 Task: Create a due date automation when advanced on, 2 days before a card is due add fields without custom field "Resume" set to a date more than 1 working days from now at 11:00 AM.
Action: Mouse moved to (1106, 89)
Screenshot: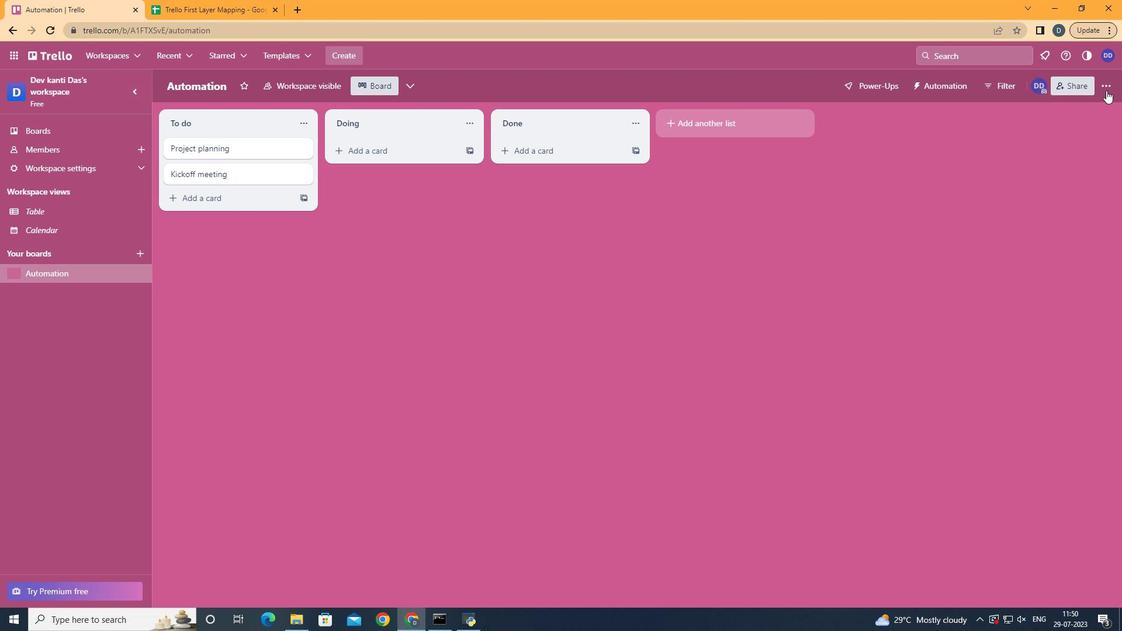 
Action: Mouse pressed left at (1106, 89)
Screenshot: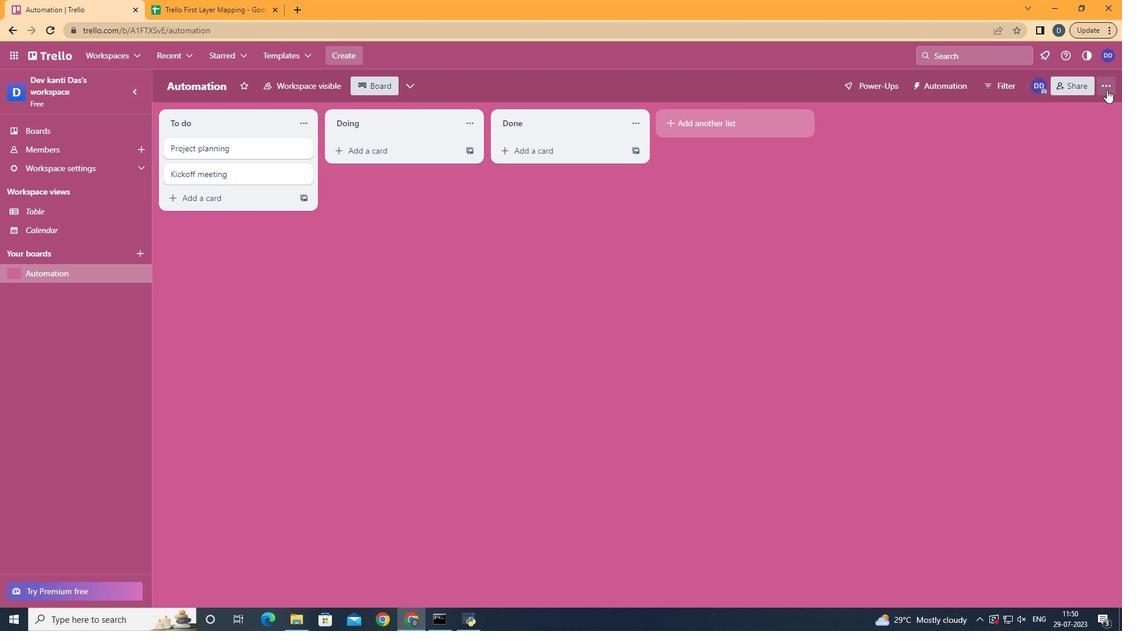 
Action: Mouse moved to (1041, 247)
Screenshot: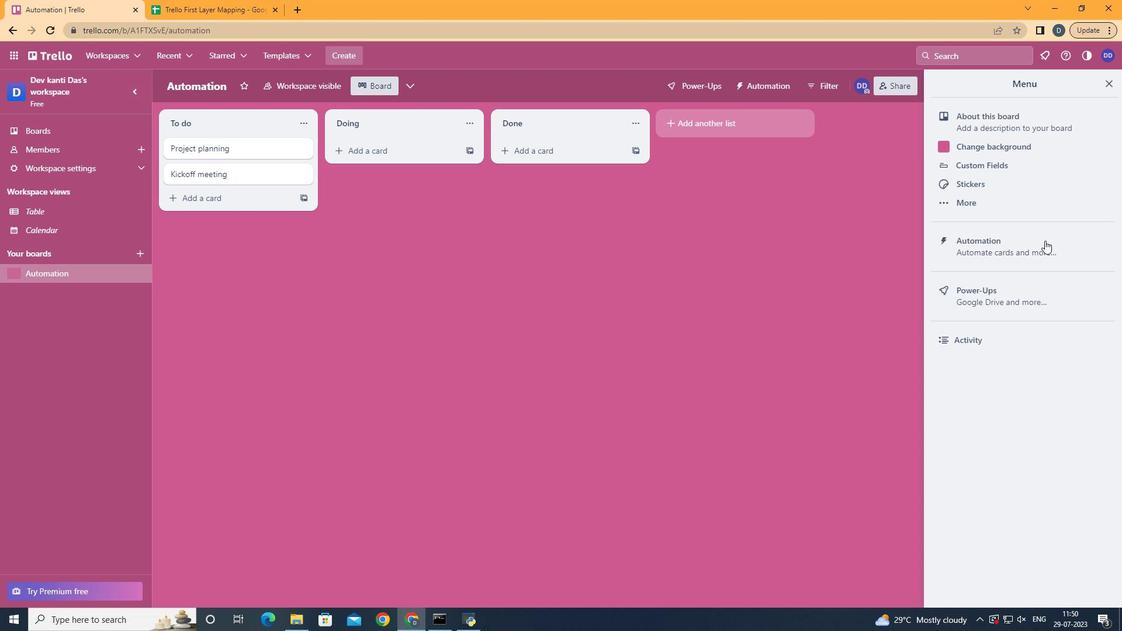 
Action: Mouse pressed left at (1041, 247)
Screenshot: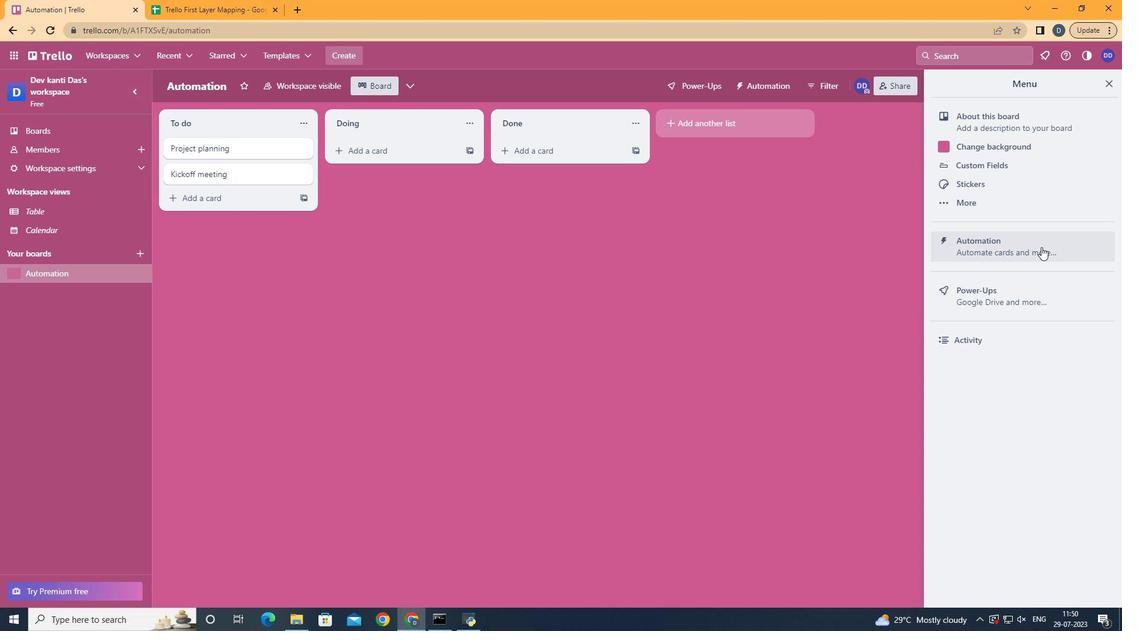 
Action: Mouse moved to (223, 238)
Screenshot: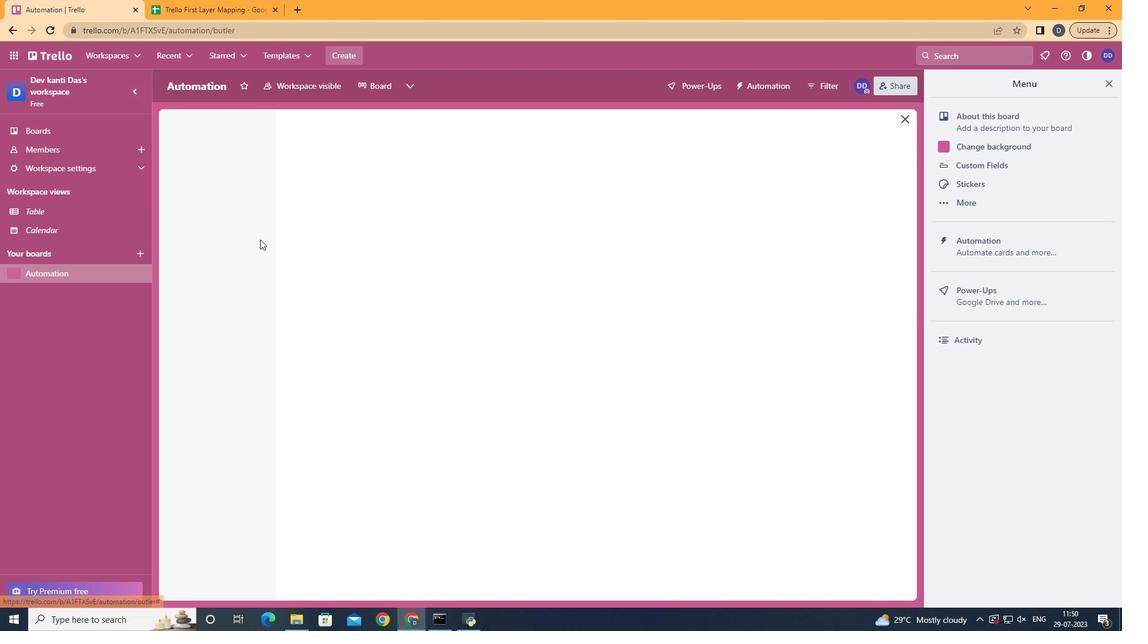 
Action: Mouse pressed left at (223, 238)
Screenshot: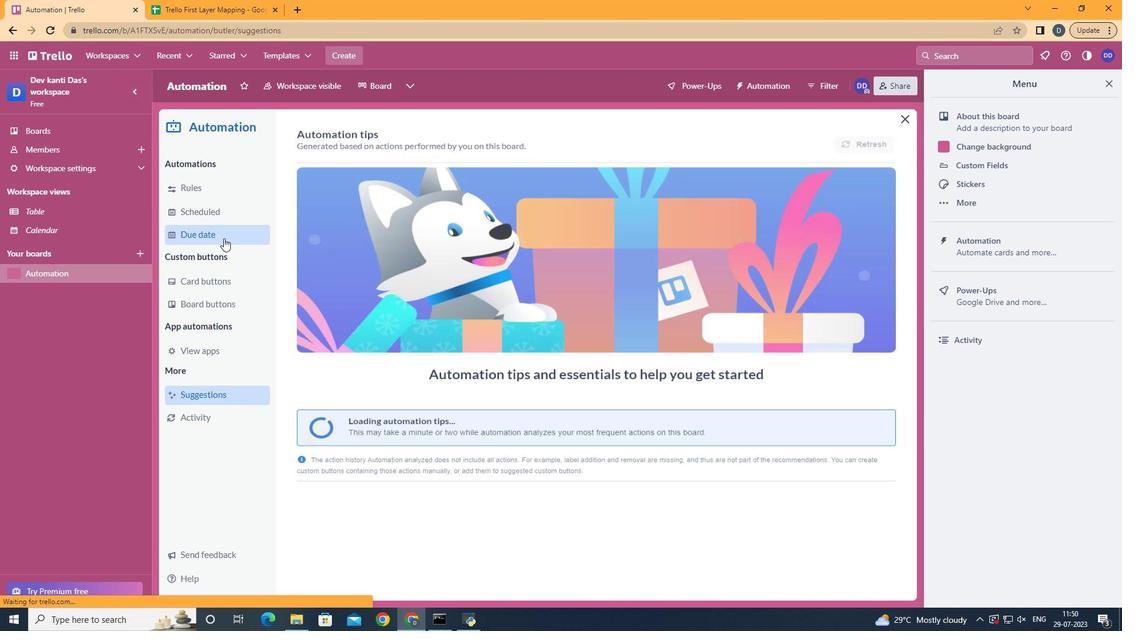 
Action: Mouse moved to (839, 140)
Screenshot: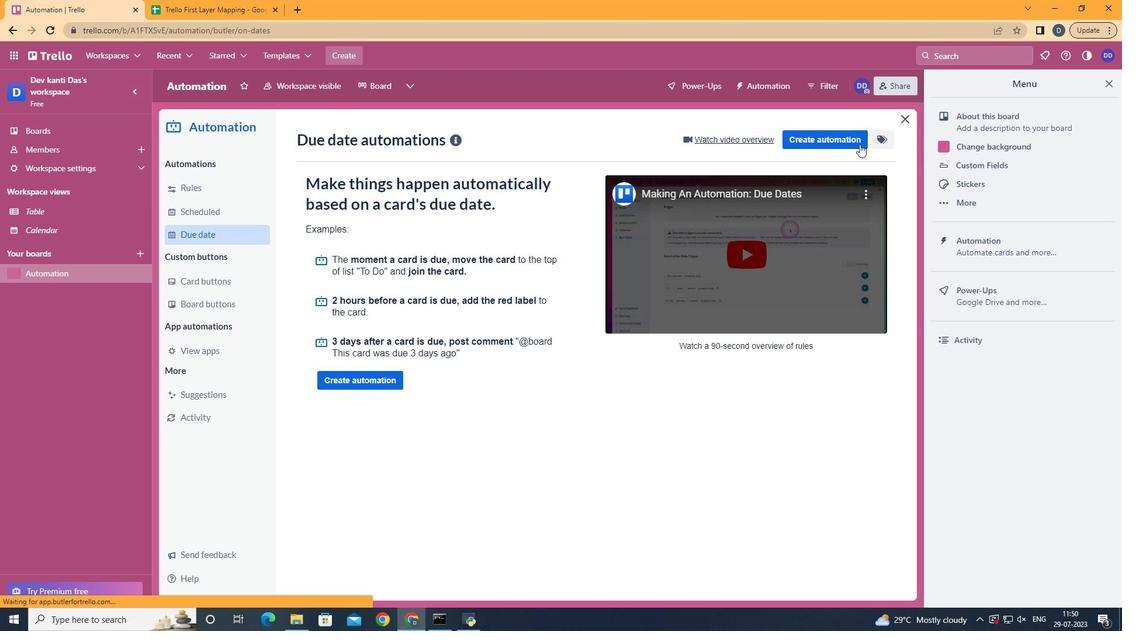 
Action: Mouse pressed left at (839, 140)
Screenshot: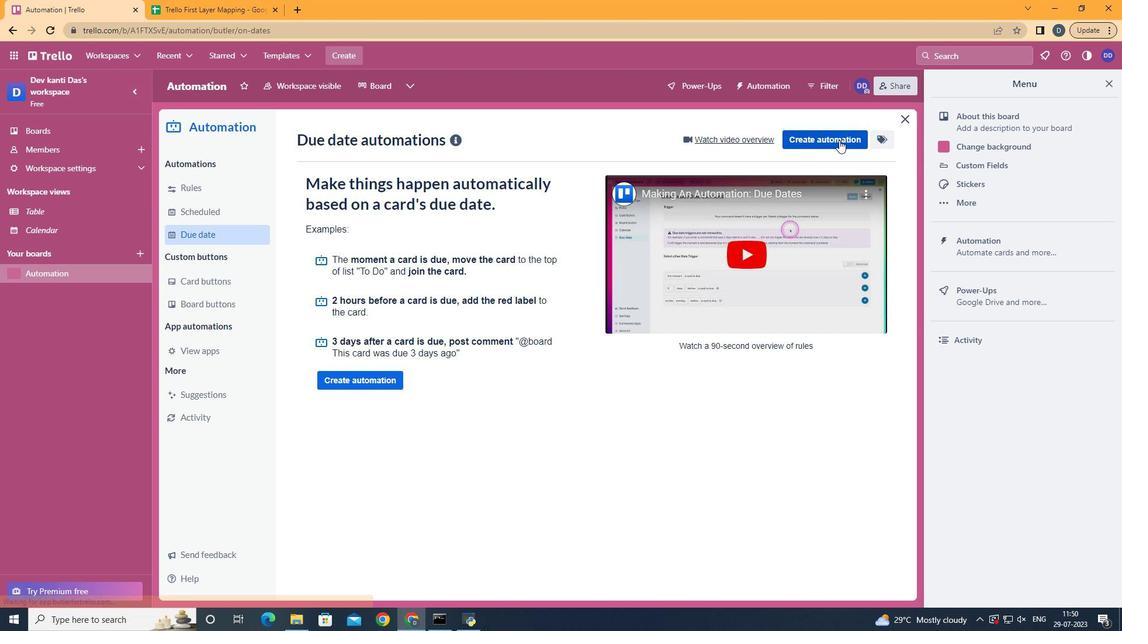 
Action: Mouse moved to (637, 249)
Screenshot: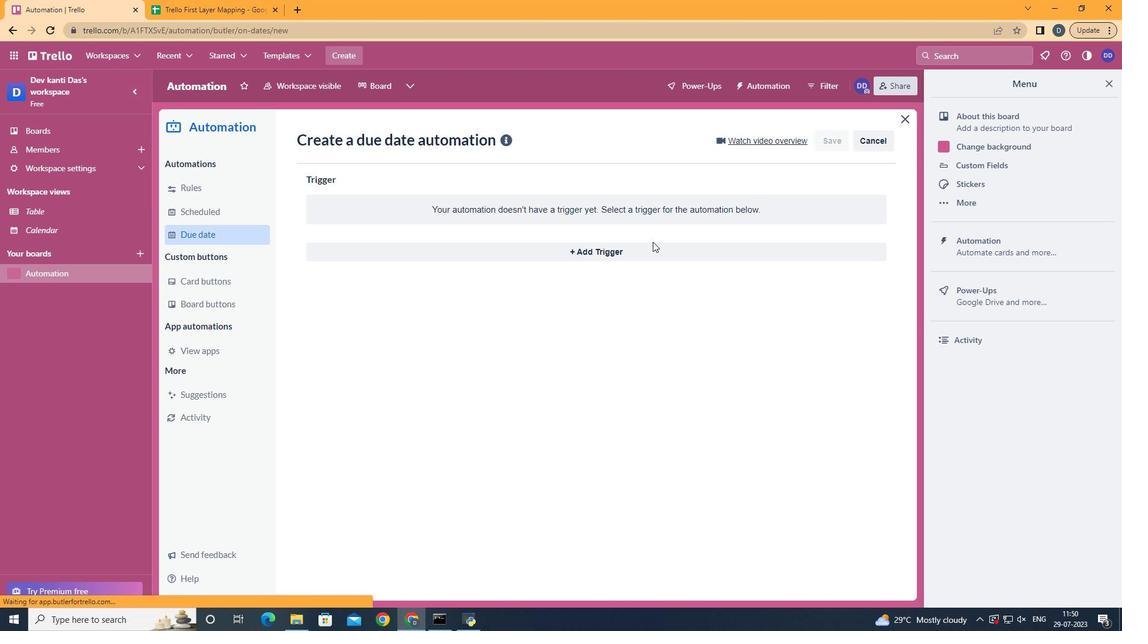 
Action: Mouse pressed left at (637, 249)
Screenshot: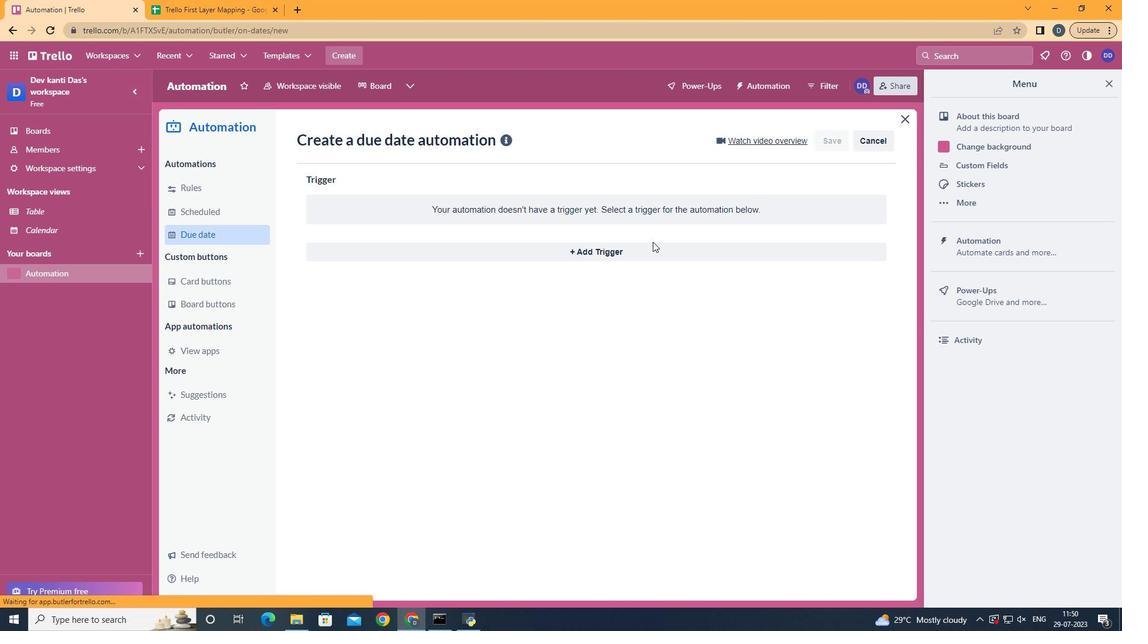 
Action: Mouse moved to (455, 427)
Screenshot: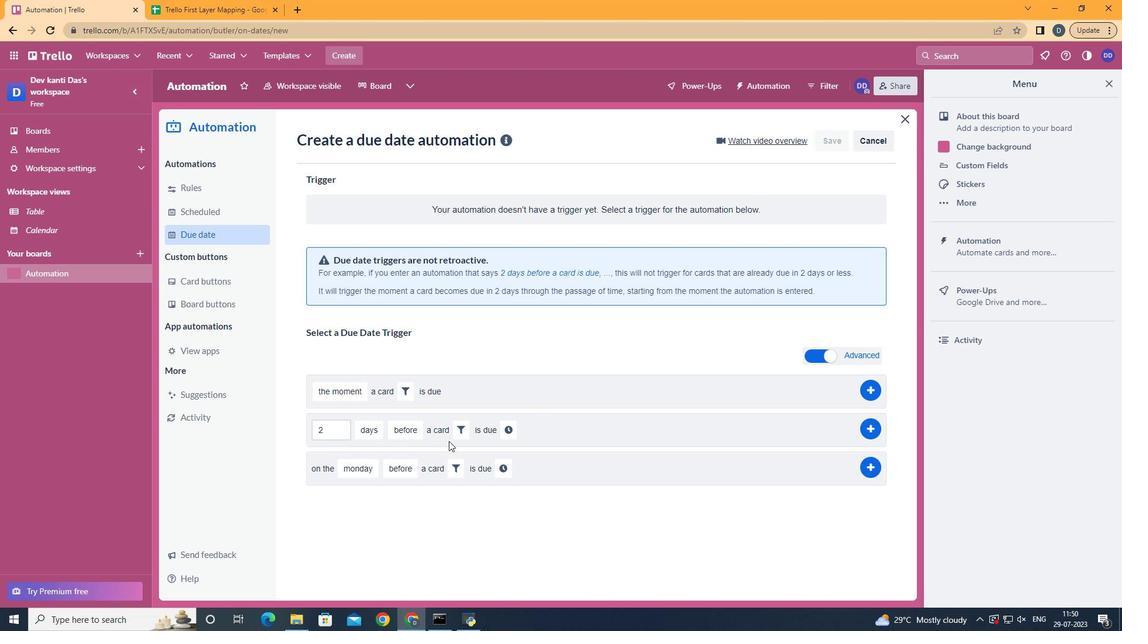 
Action: Mouse pressed left at (455, 427)
Screenshot: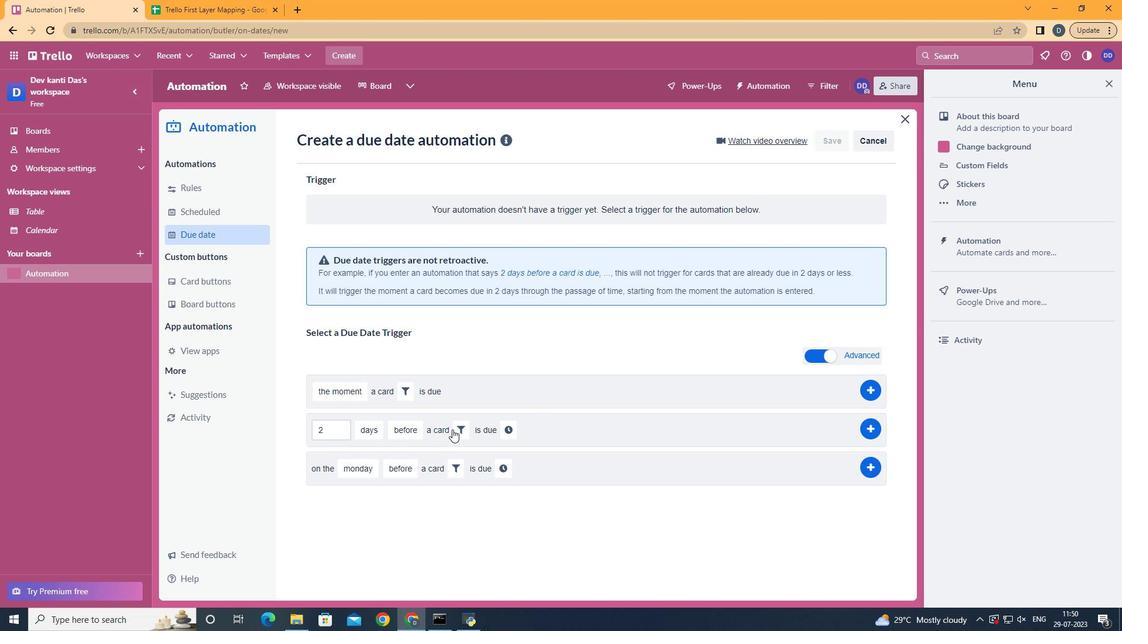
Action: Mouse moved to (656, 464)
Screenshot: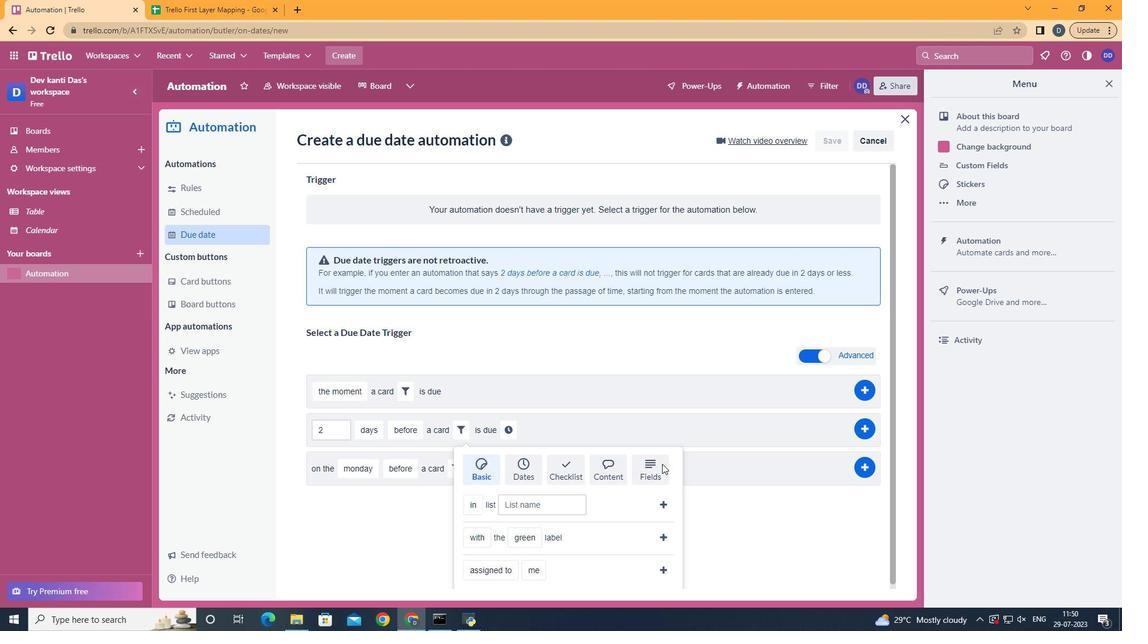 
Action: Mouse pressed left at (656, 464)
Screenshot: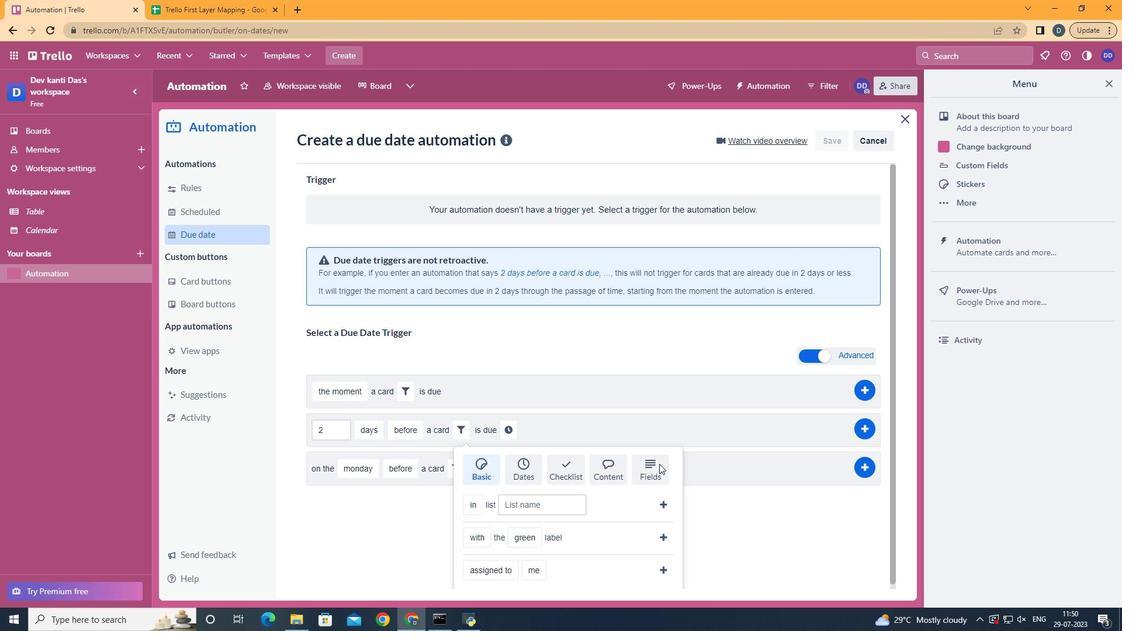 
Action: Mouse scrolled (656, 463) with delta (0, 0)
Screenshot: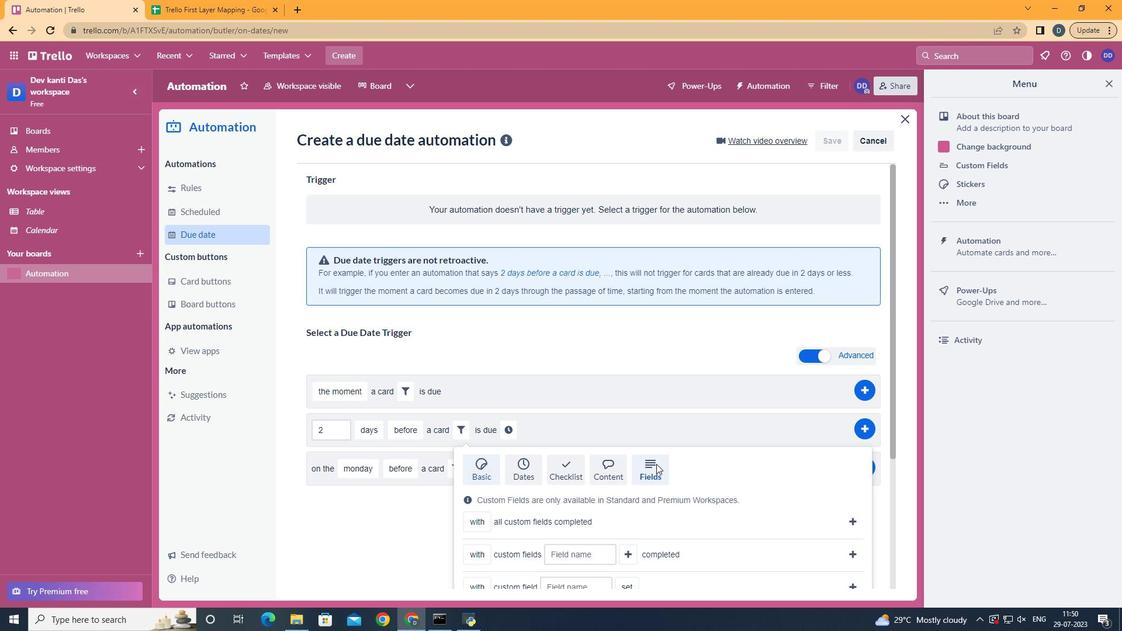 
Action: Mouse scrolled (656, 463) with delta (0, 0)
Screenshot: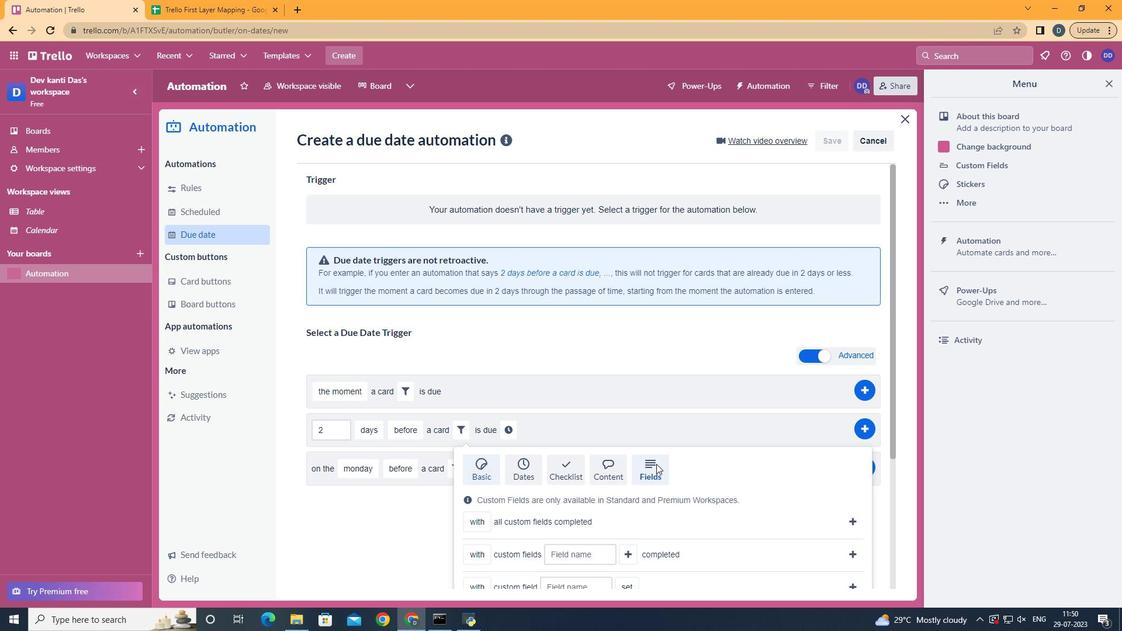 
Action: Mouse scrolled (656, 463) with delta (0, 0)
Screenshot: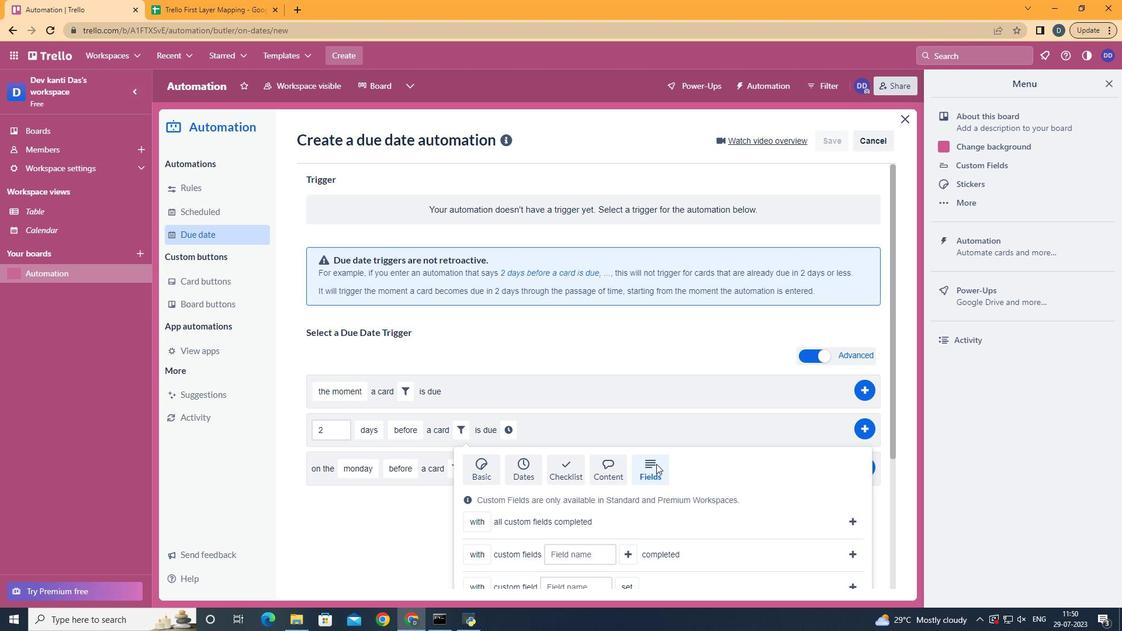 
Action: Mouse scrolled (656, 463) with delta (0, 0)
Screenshot: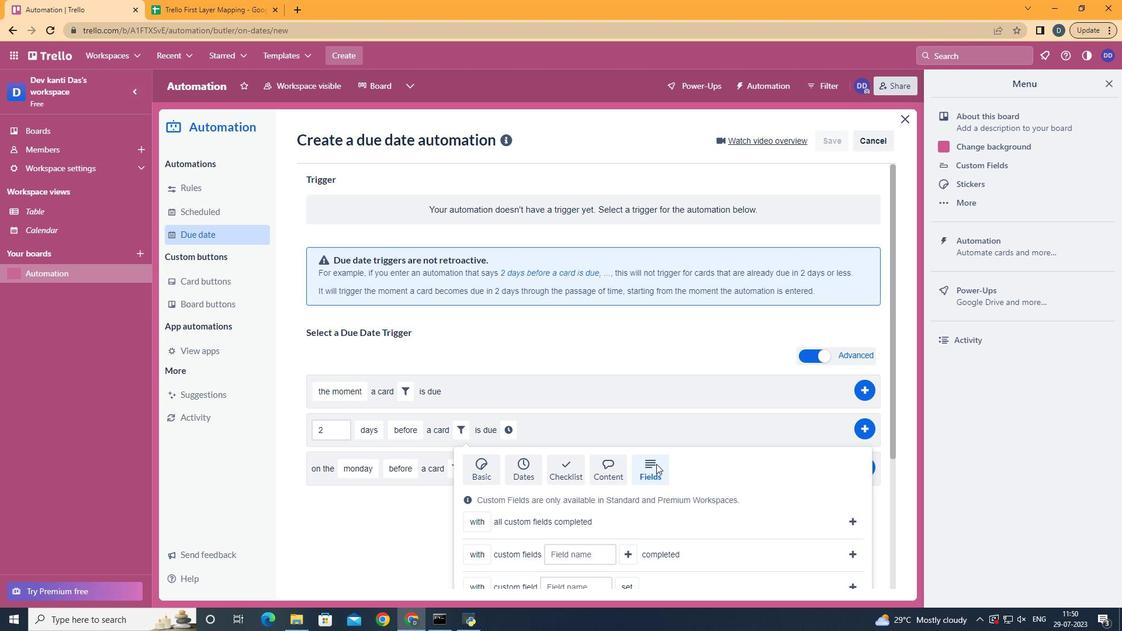
Action: Mouse scrolled (656, 463) with delta (0, 0)
Screenshot: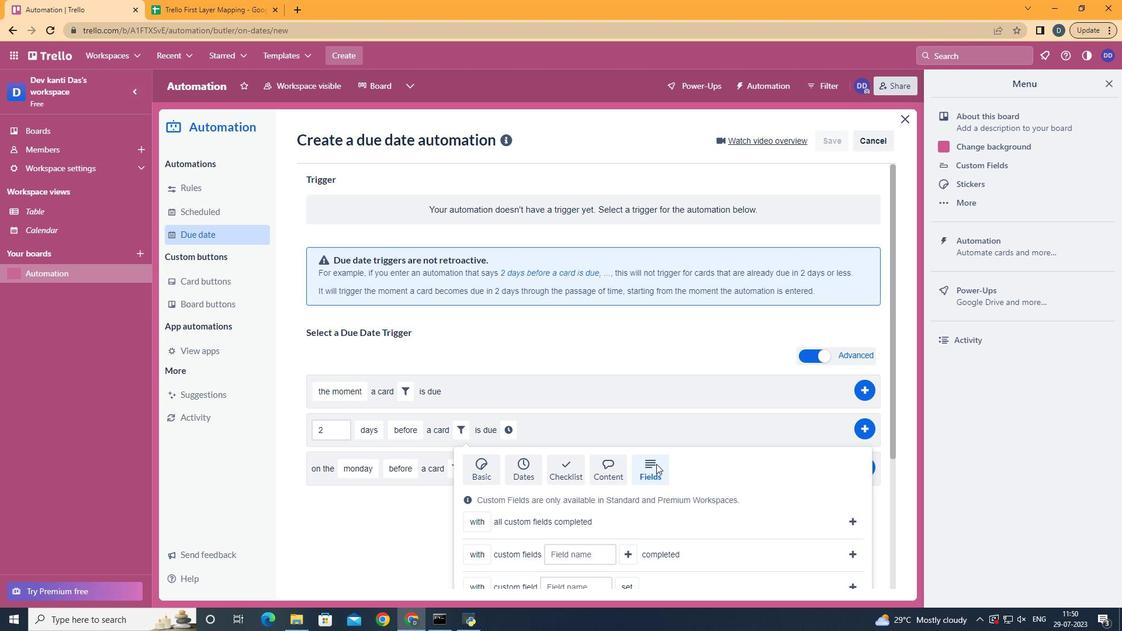 
Action: Mouse scrolled (656, 463) with delta (0, 0)
Screenshot: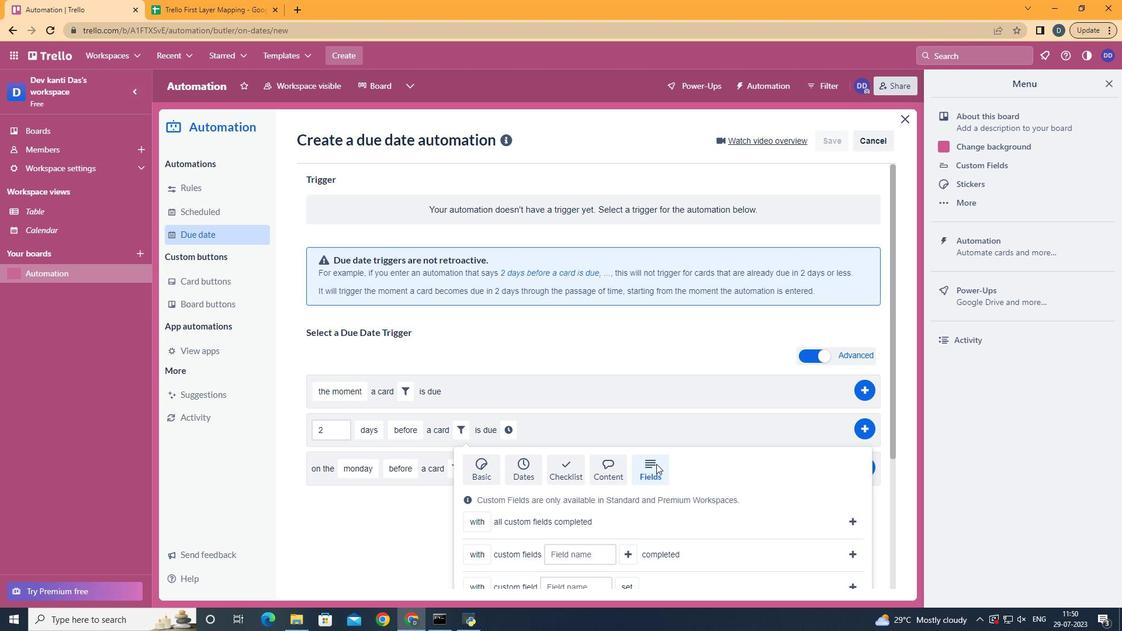 
Action: Mouse moved to (487, 542)
Screenshot: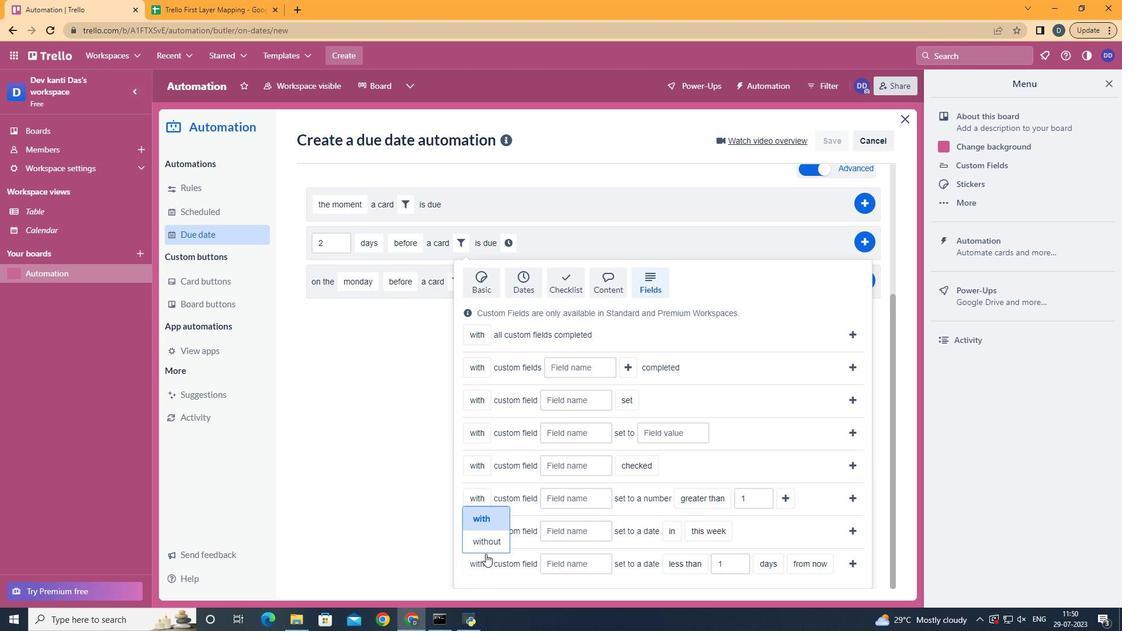 
Action: Mouse pressed left at (487, 542)
Screenshot: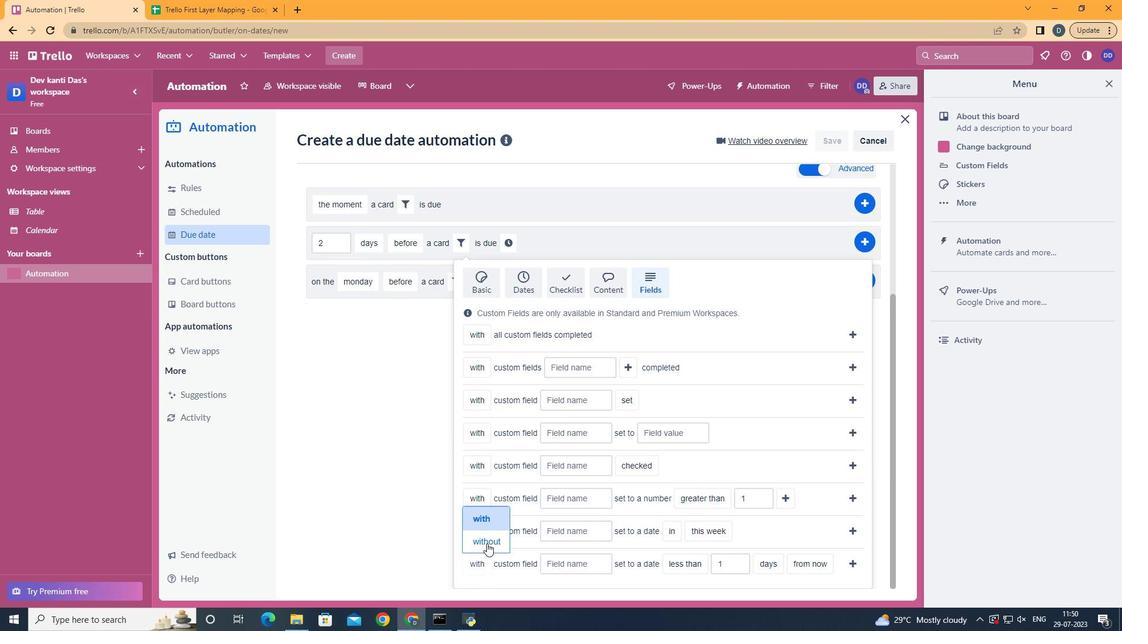 
Action: Mouse scrolled (487, 542) with delta (0, 0)
Screenshot: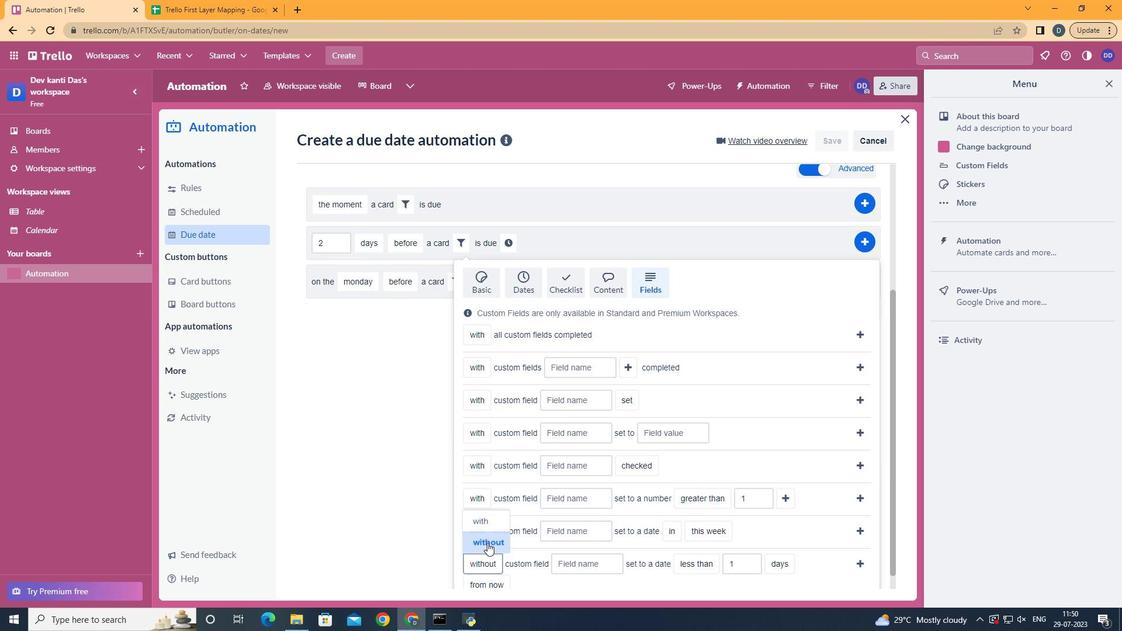
Action: Mouse moved to (489, 541)
Screenshot: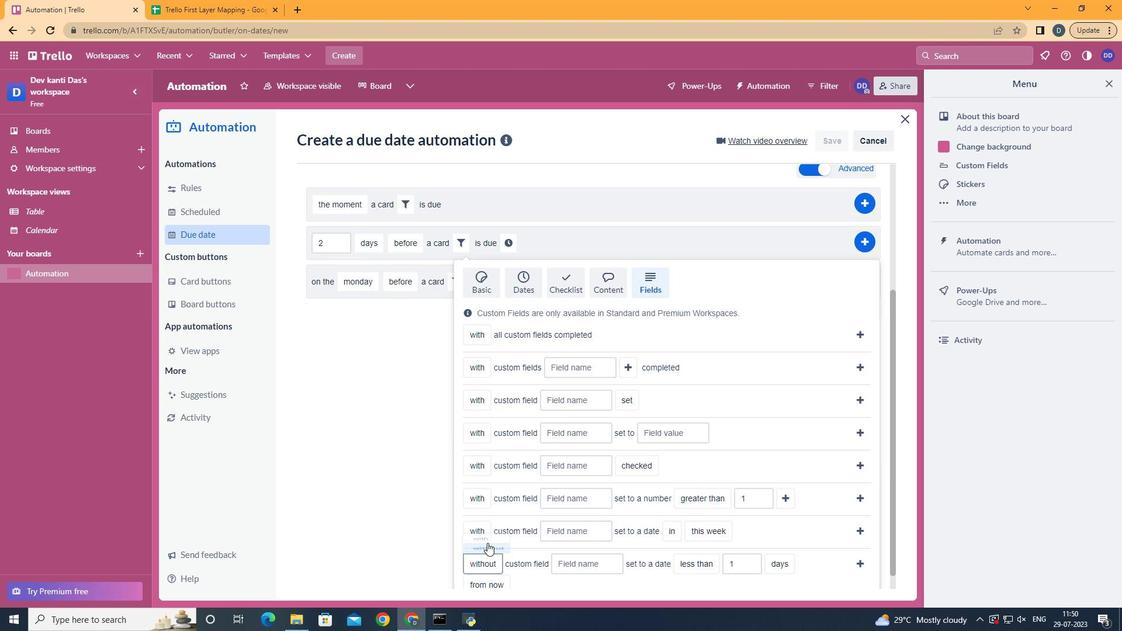 
Action: Mouse scrolled (487, 542) with delta (0, 0)
Screenshot: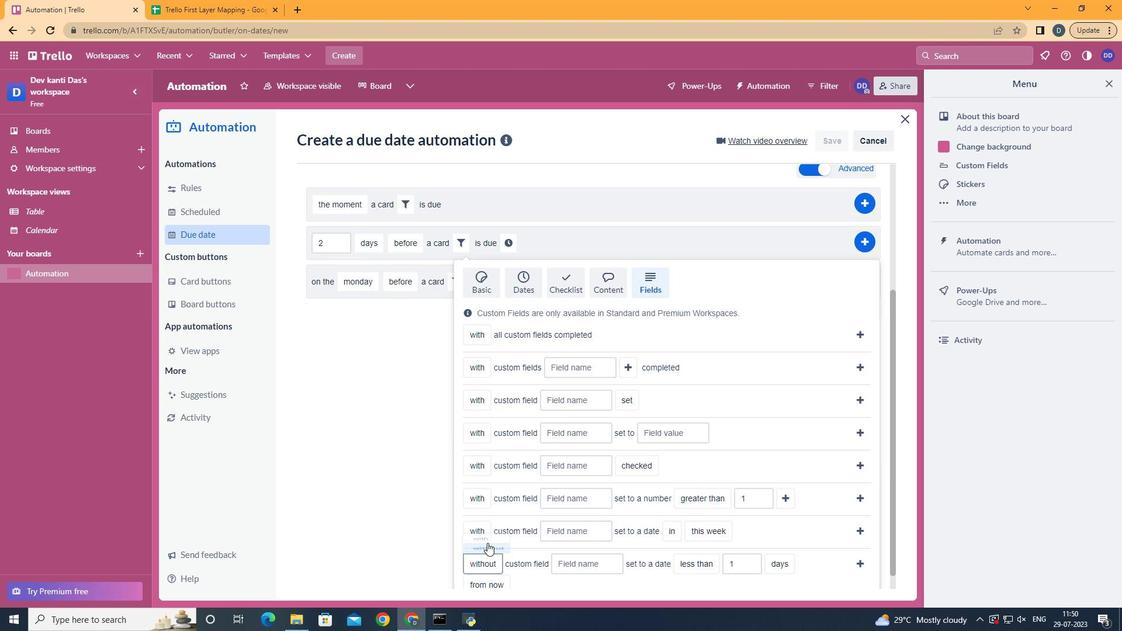 
Action: Mouse moved to (511, 534)
Screenshot: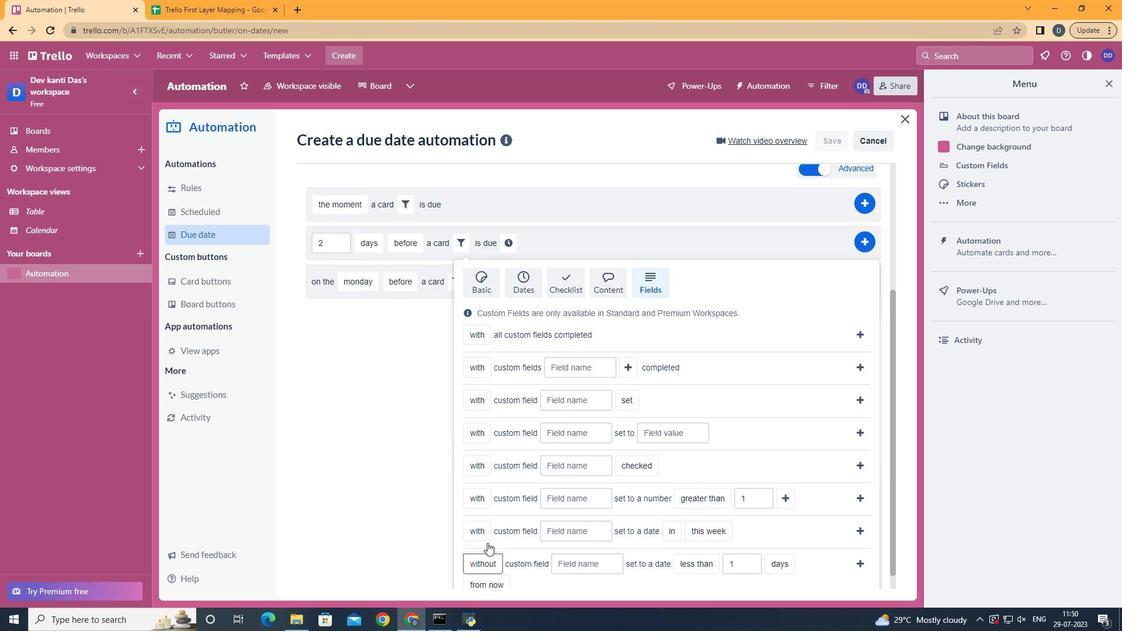 
Action: Mouse scrolled (487, 542) with delta (0, 0)
Screenshot: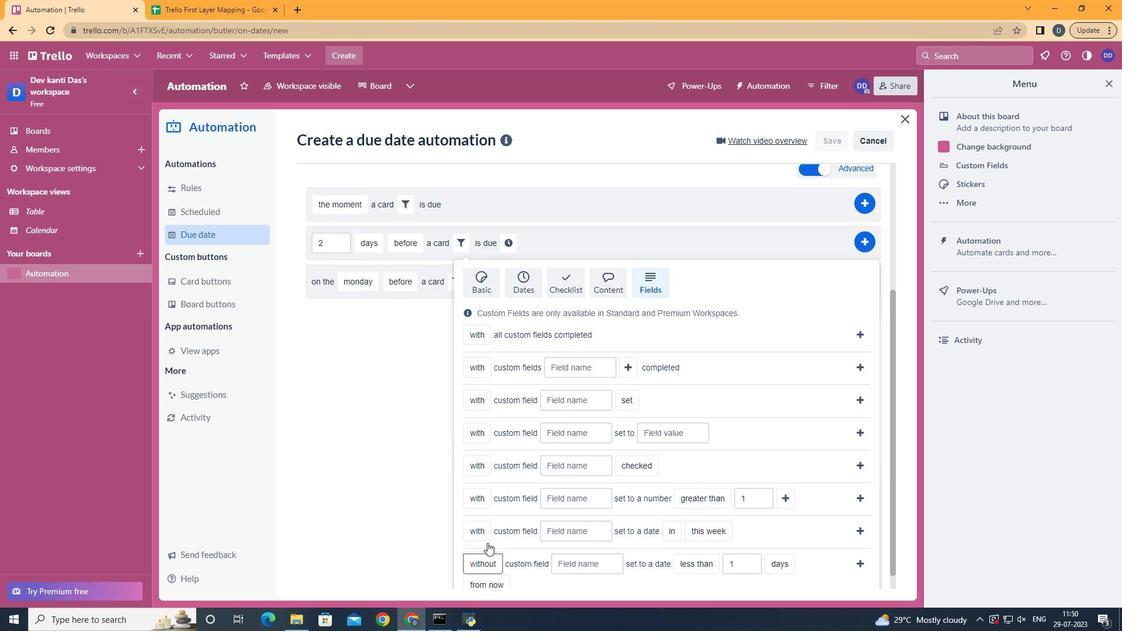 
Action: Mouse moved to (519, 532)
Screenshot: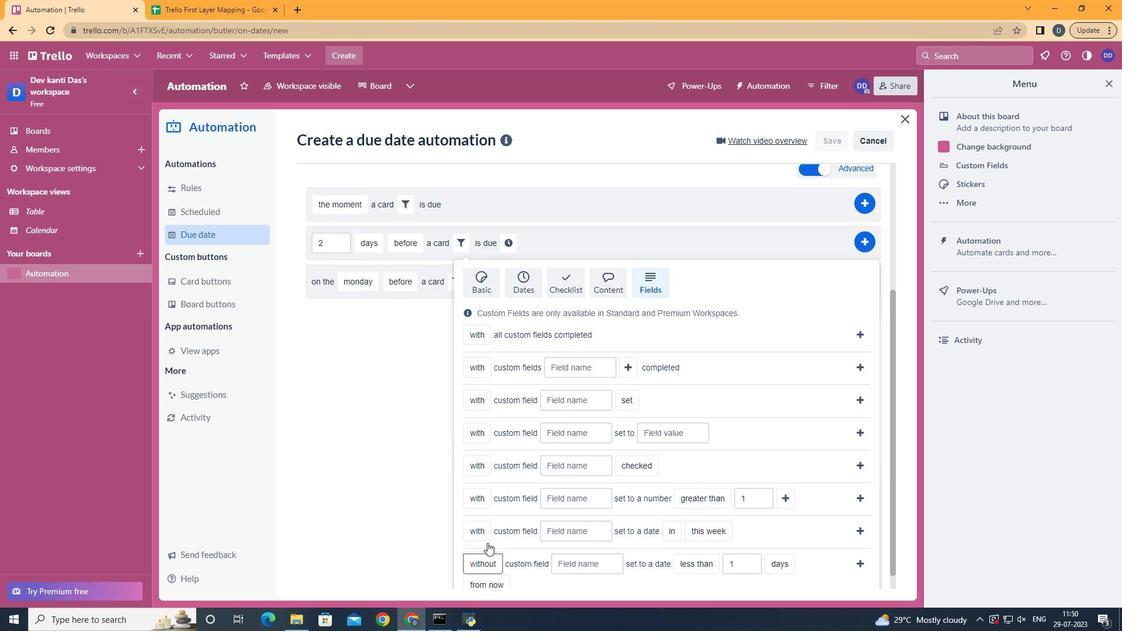 
Action: Mouse scrolled (489, 540) with delta (0, 0)
Screenshot: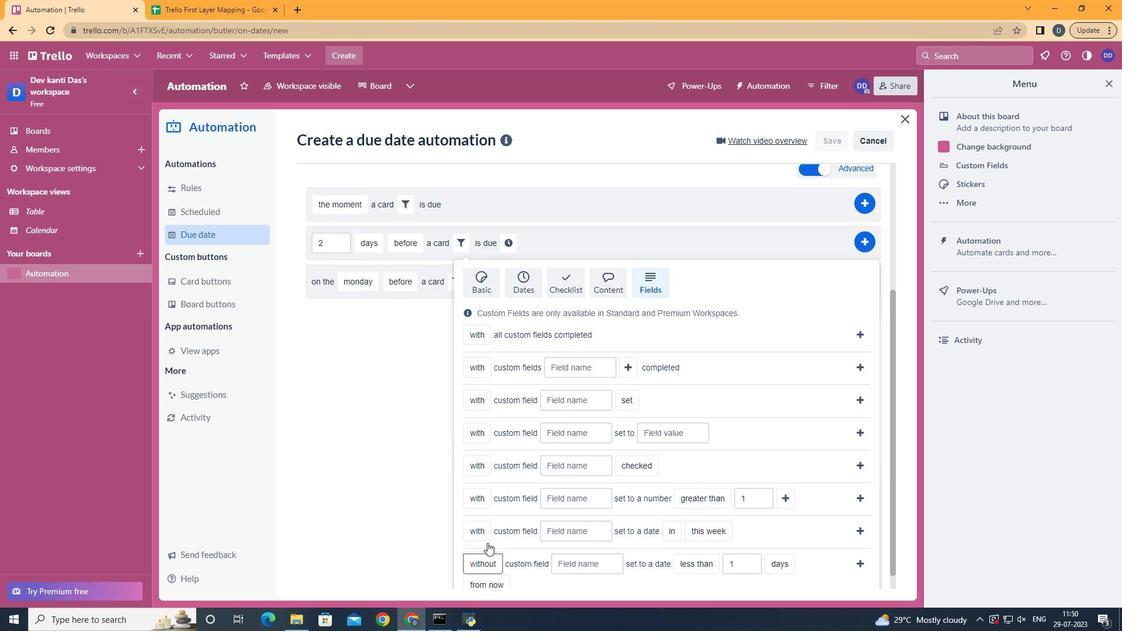 
Action: Mouse moved to (616, 545)
Screenshot: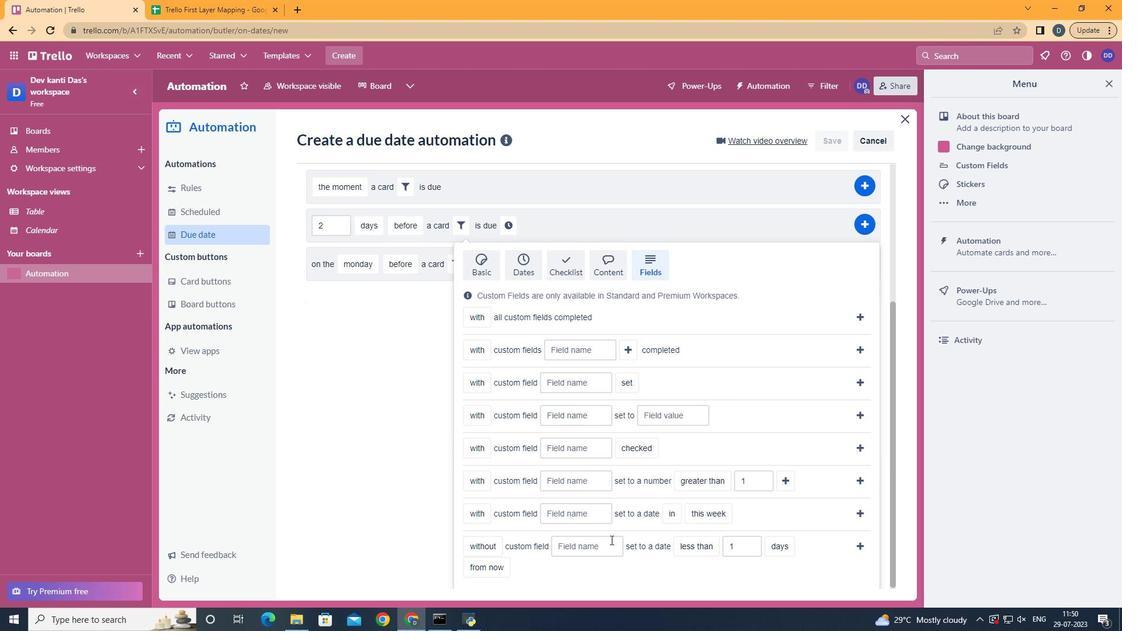 
Action: Mouse pressed left at (616, 545)
Screenshot: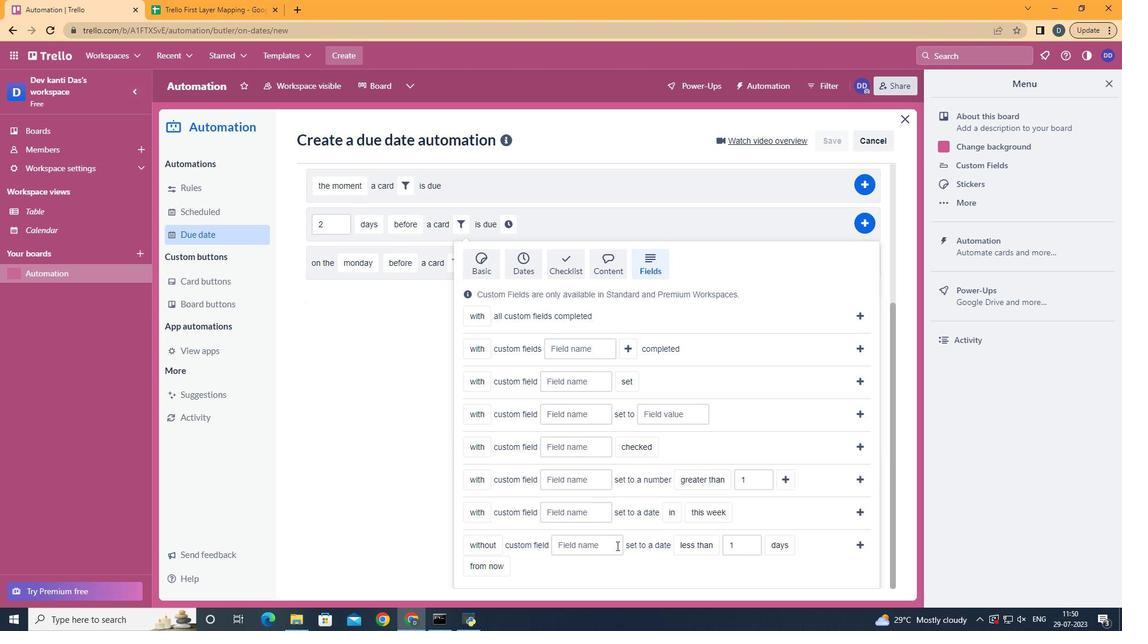 
Action: Key pressed <Key.shift>Resume
Screenshot: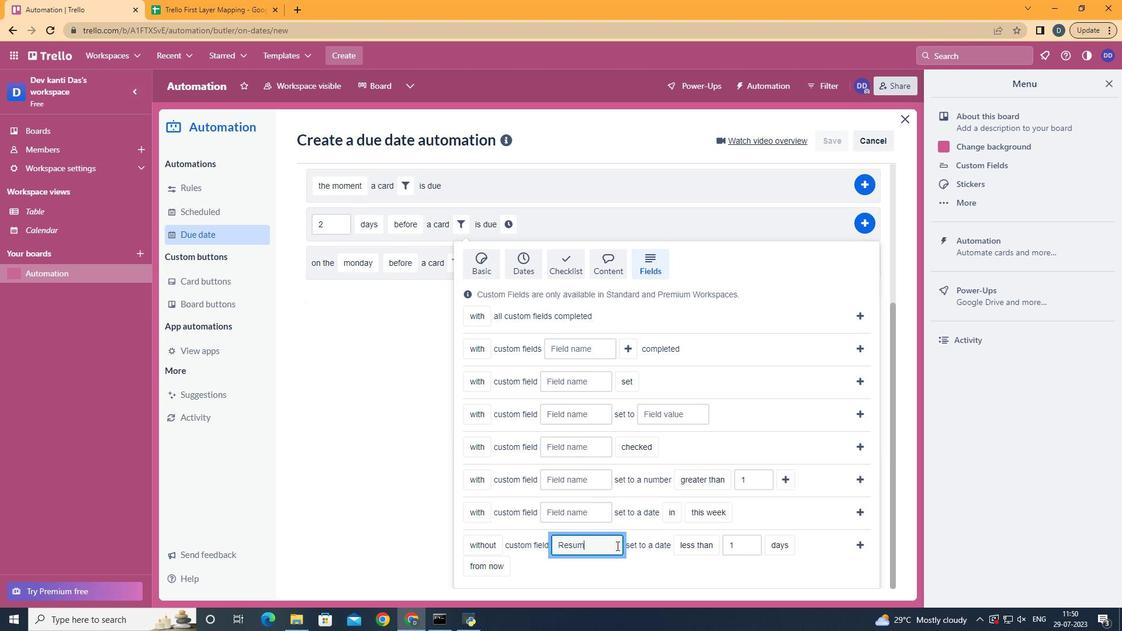 
Action: Mouse moved to (696, 493)
Screenshot: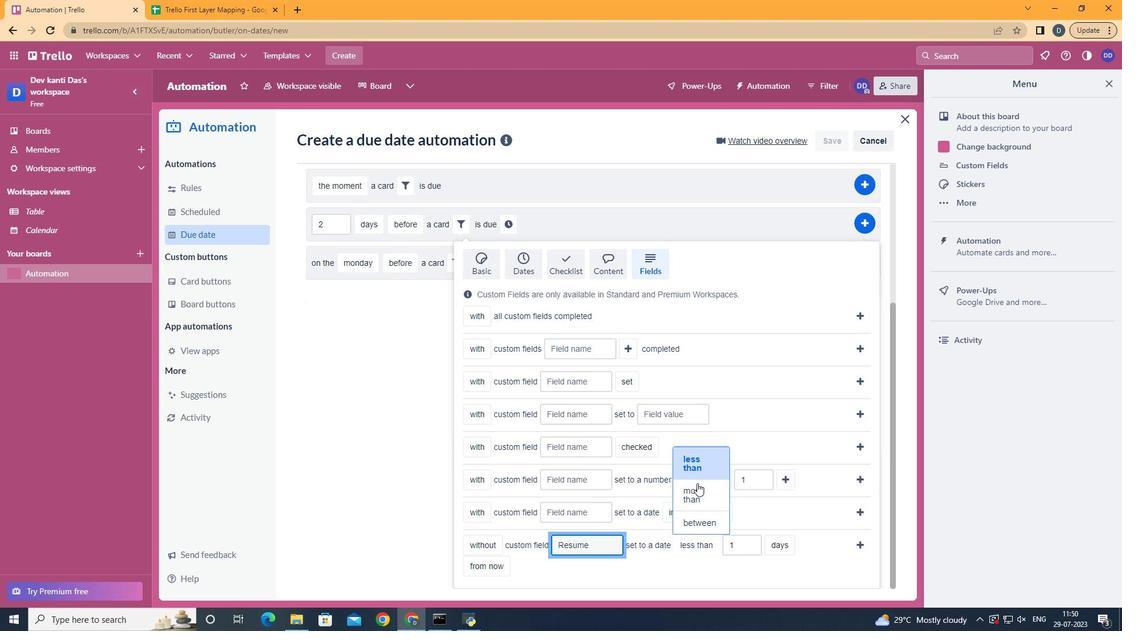 
Action: Mouse pressed left at (696, 493)
Screenshot: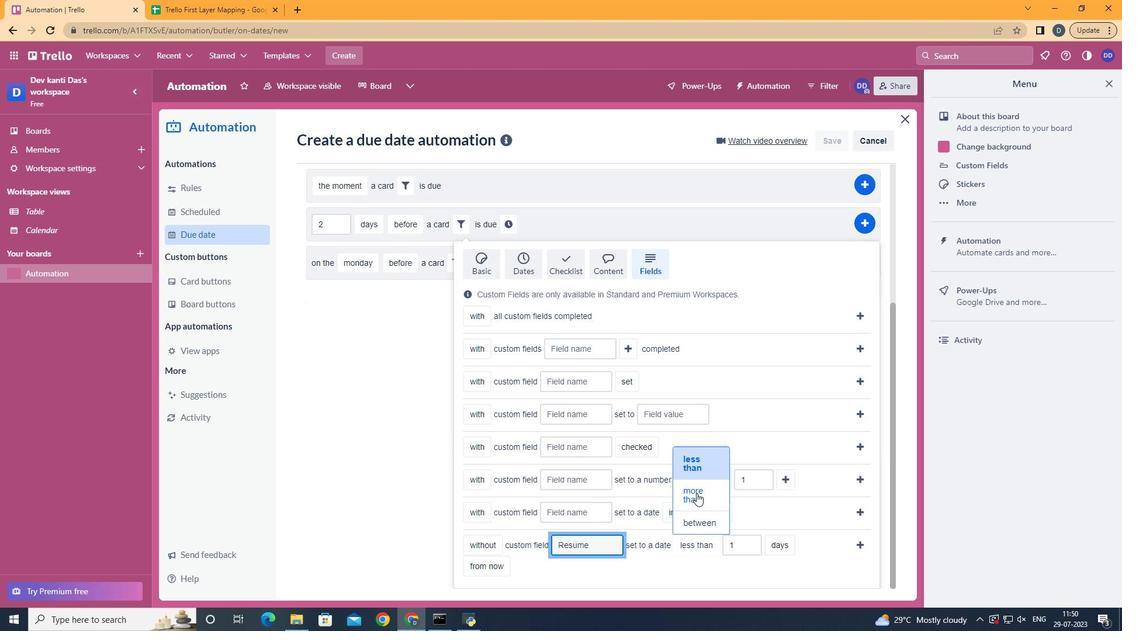
Action: Mouse moved to (801, 525)
Screenshot: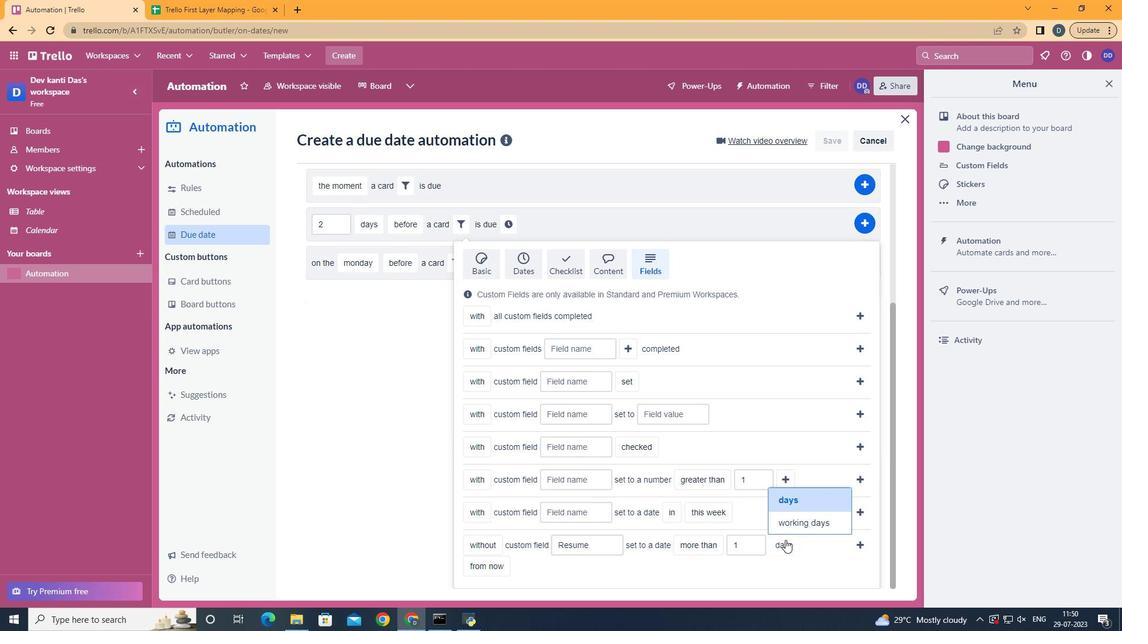 
Action: Mouse pressed left at (801, 525)
Screenshot: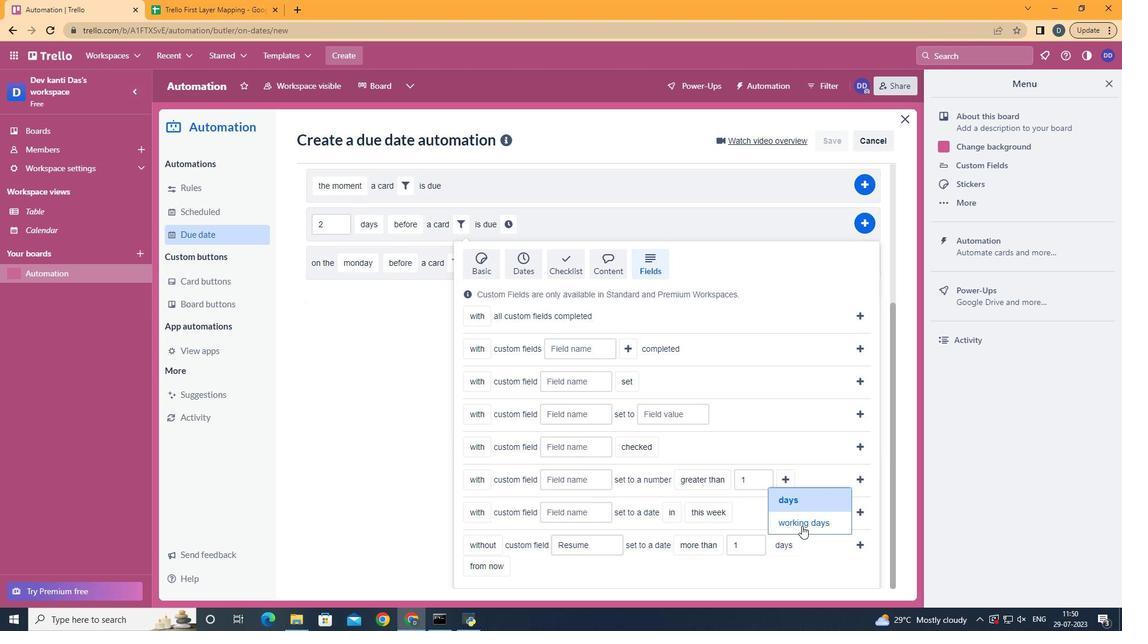 
Action: Mouse moved to (497, 522)
Screenshot: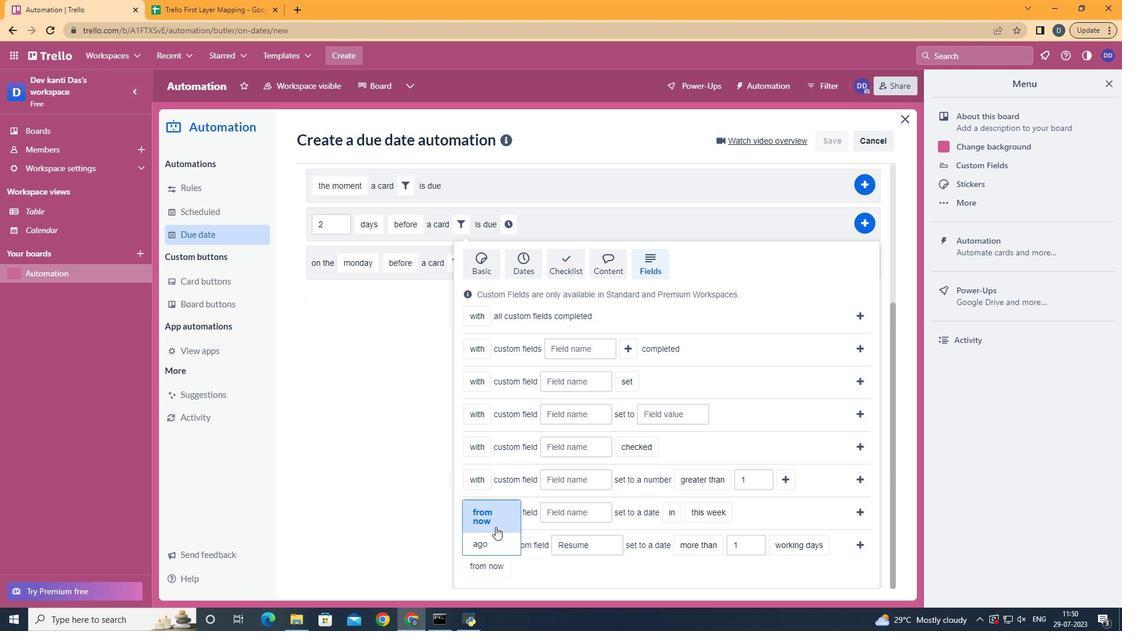 
Action: Mouse pressed left at (497, 522)
Screenshot: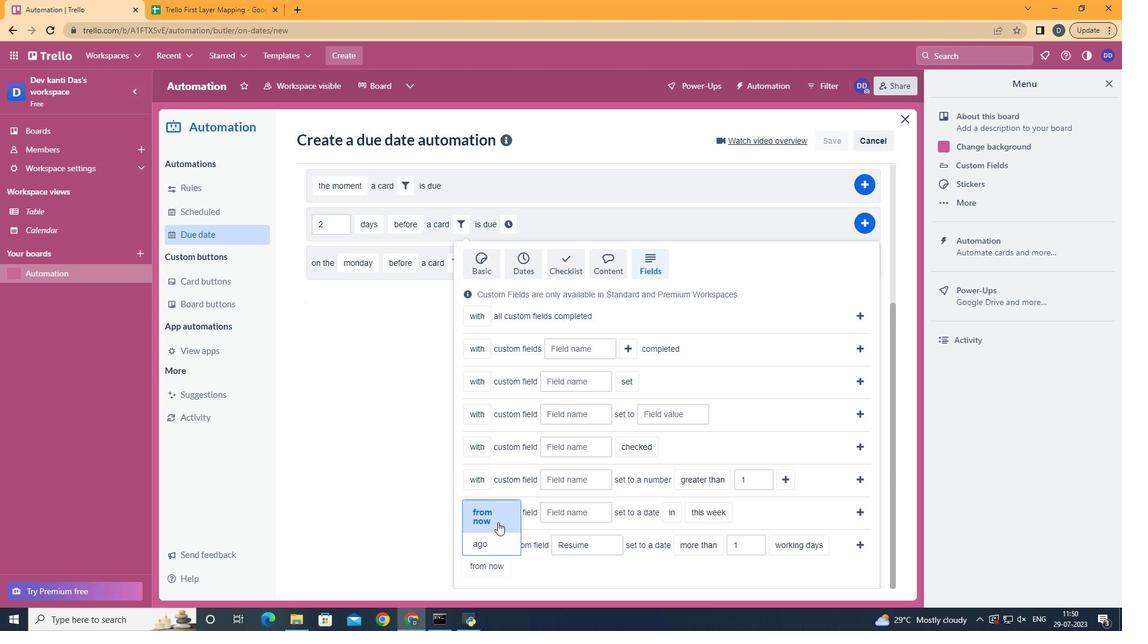 
Action: Mouse moved to (870, 548)
Screenshot: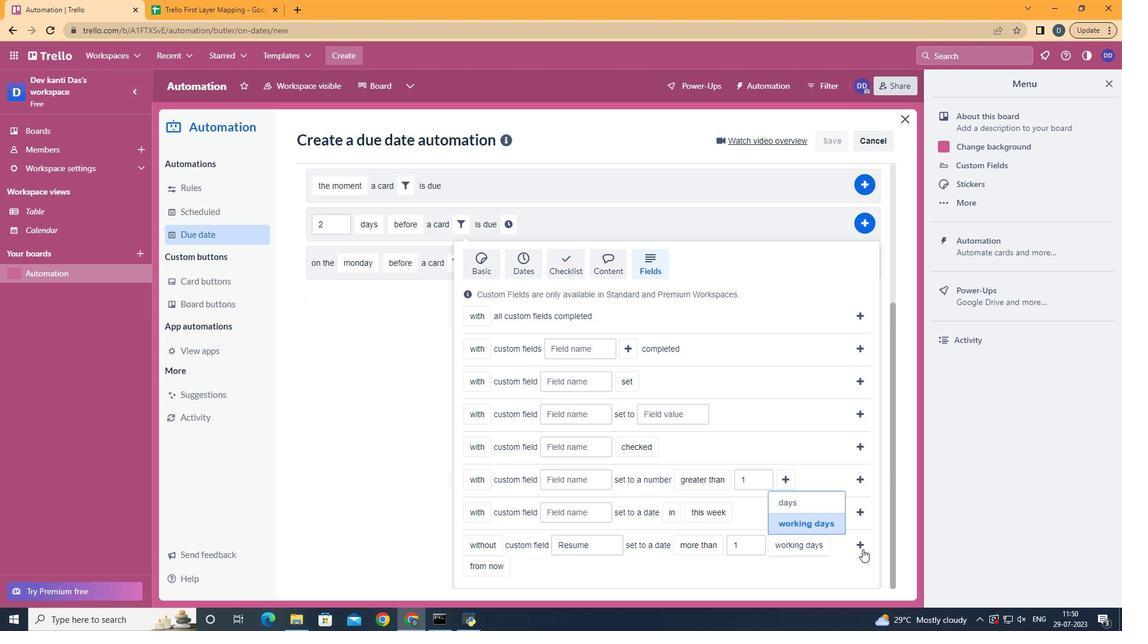 
Action: Mouse pressed left at (870, 548)
Screenshot: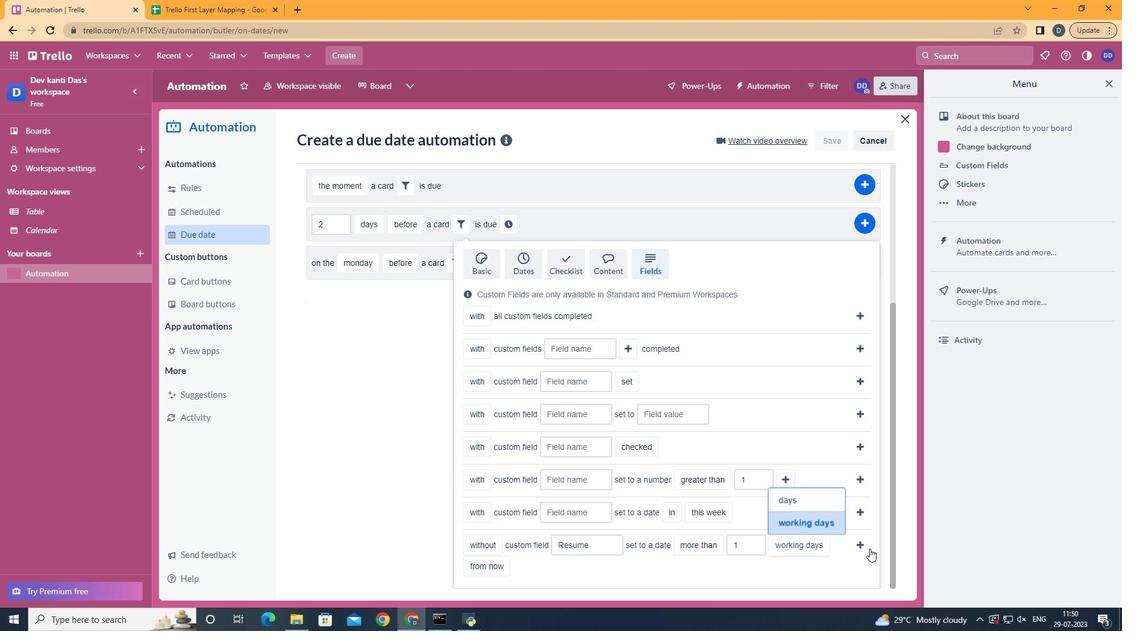 
Action: Mouse moved to (371, 459)
Screenshot: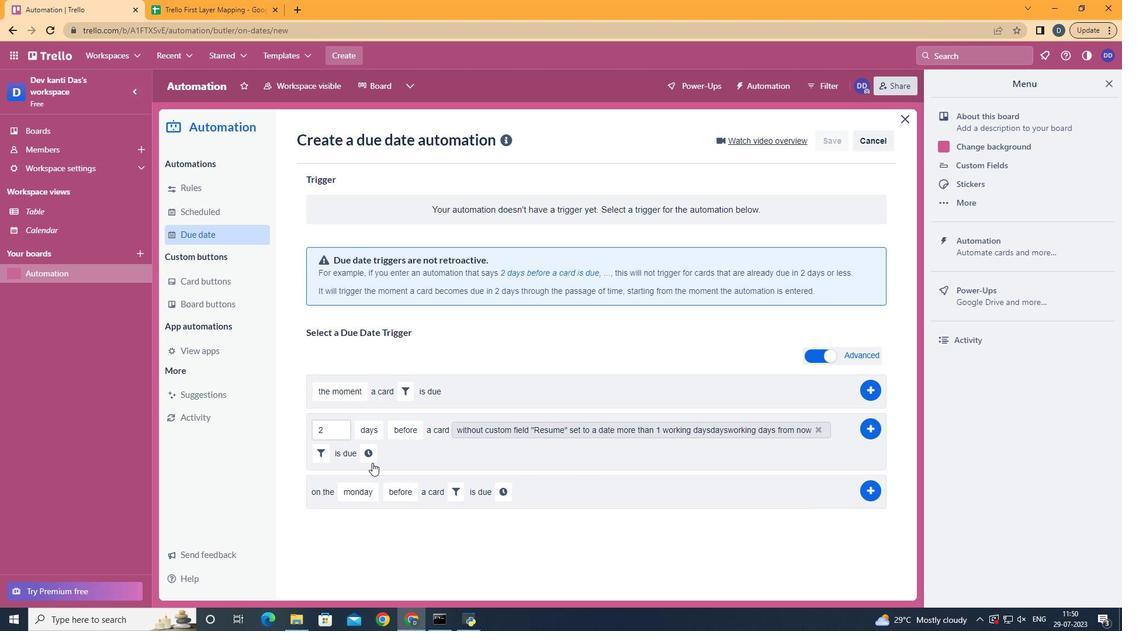 
Action: Mouse pressed left at (371, 459)
Screenshot: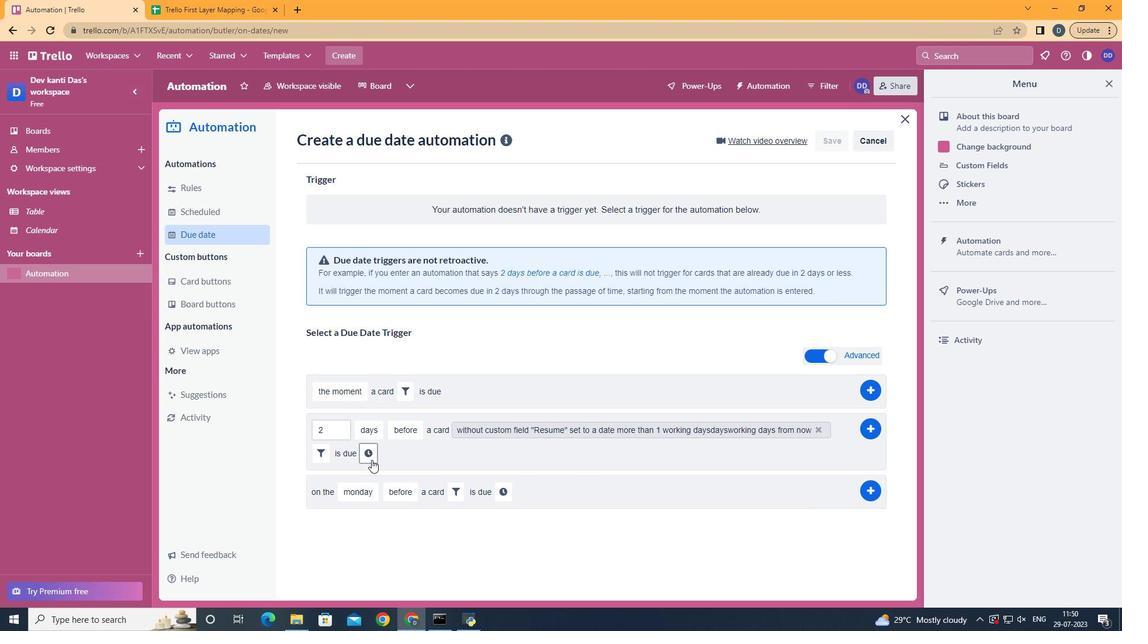 
Action: Mouse moved to (440, 458)
Screenshot: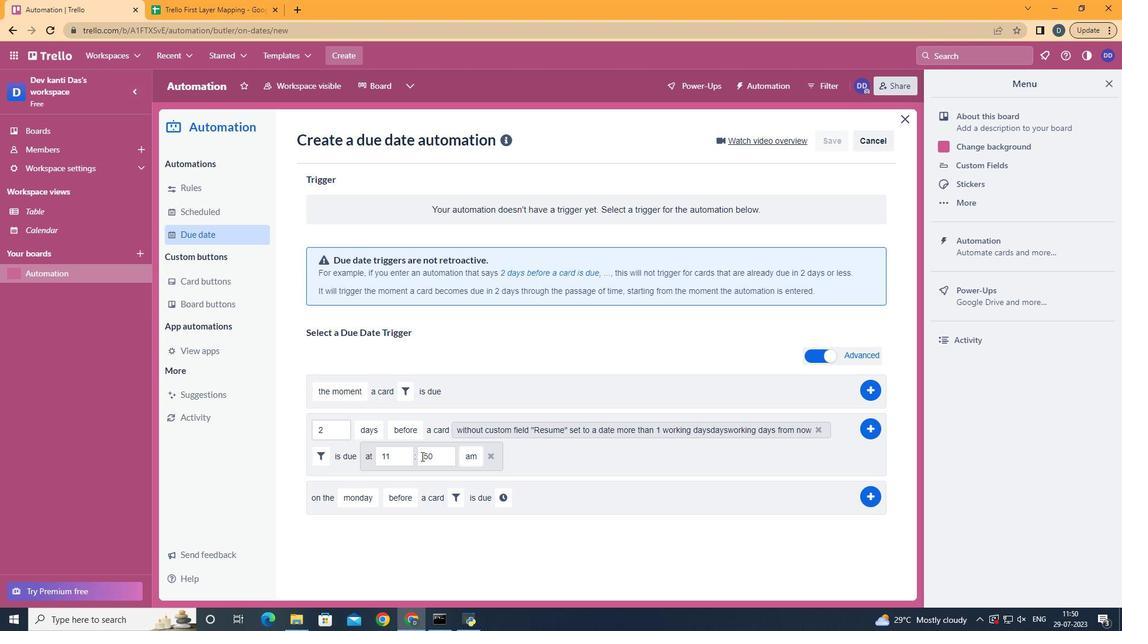 
Action: Mouse pressed left at (440, 458)
Screenshot: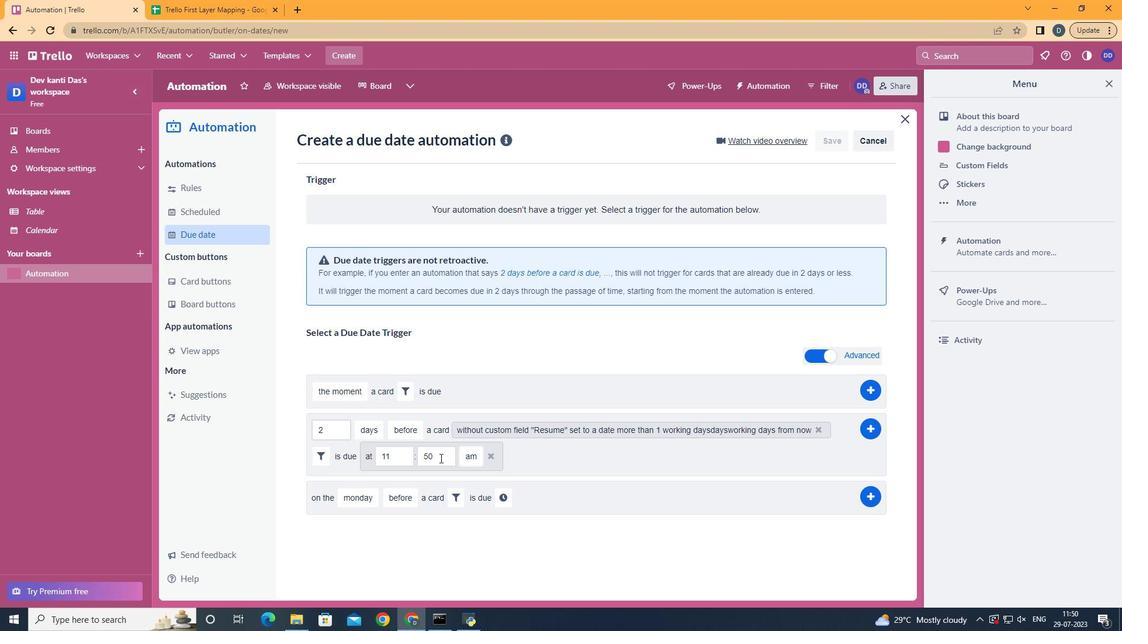 
Action: Key pressed <Key.backspace><Key.backspace>00
Screenshot: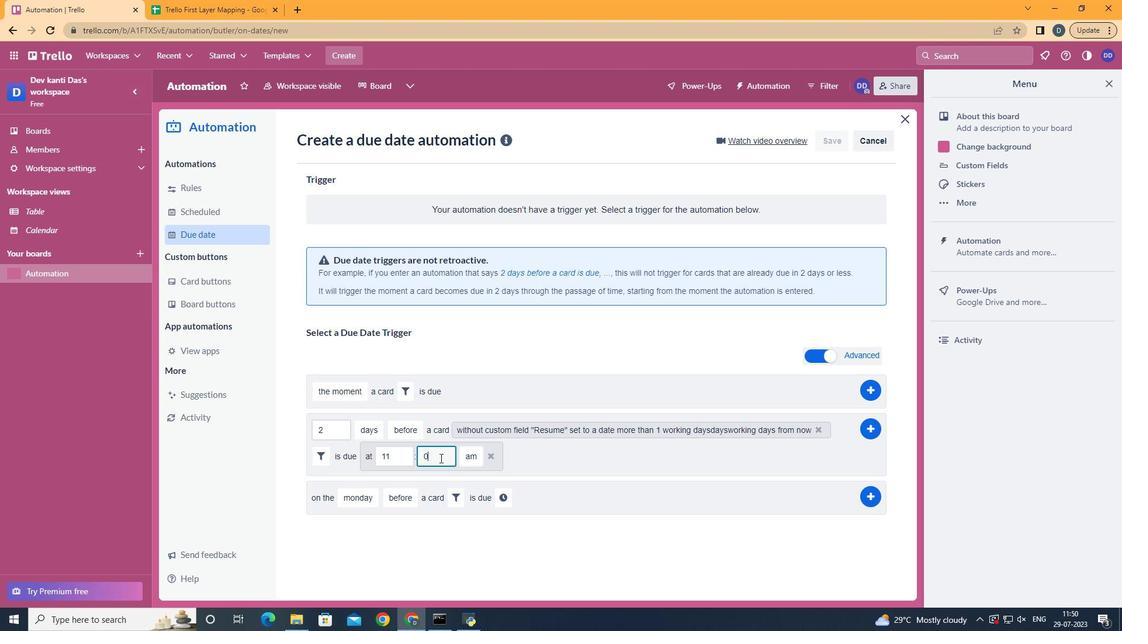 
Action: Mouse moved to (480, 479)
Screenshot: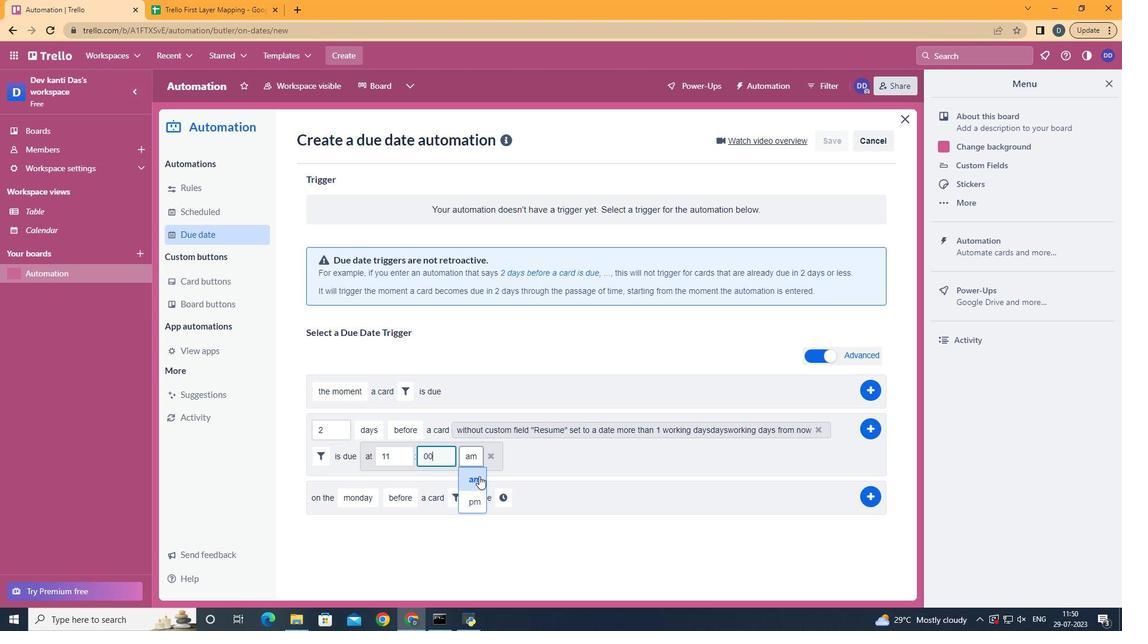 
Action: Mouse pressed left at (480, 479)
Screenshot: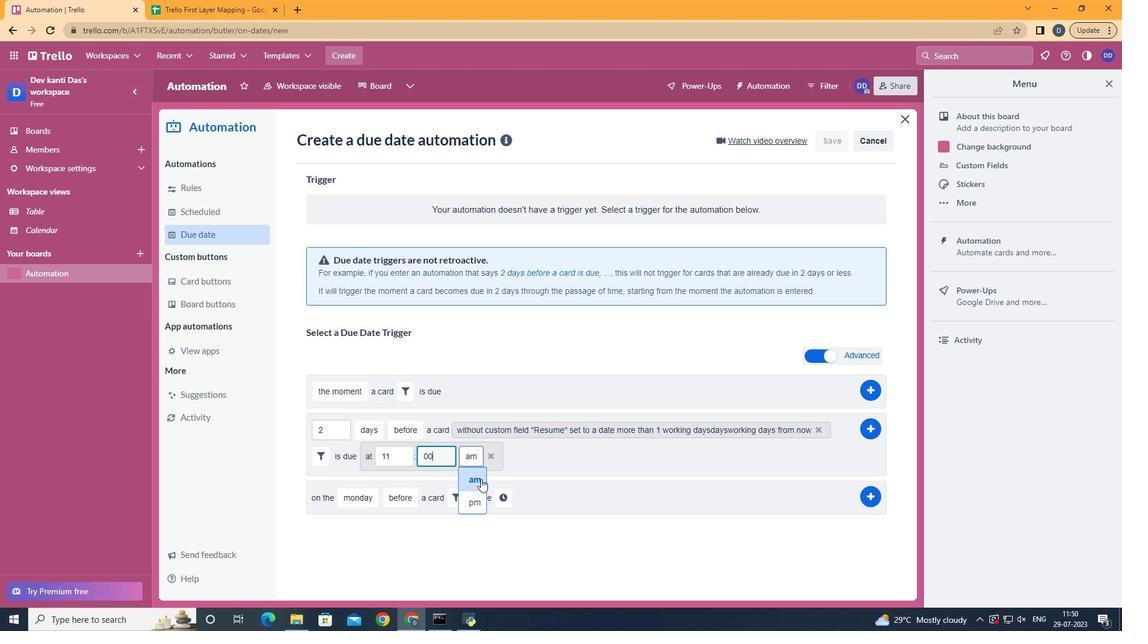 
